 Task: Change your Calendly URL to "mark-spencer-2345".
Action: Mouse moved to (703, 58)
Screenshot: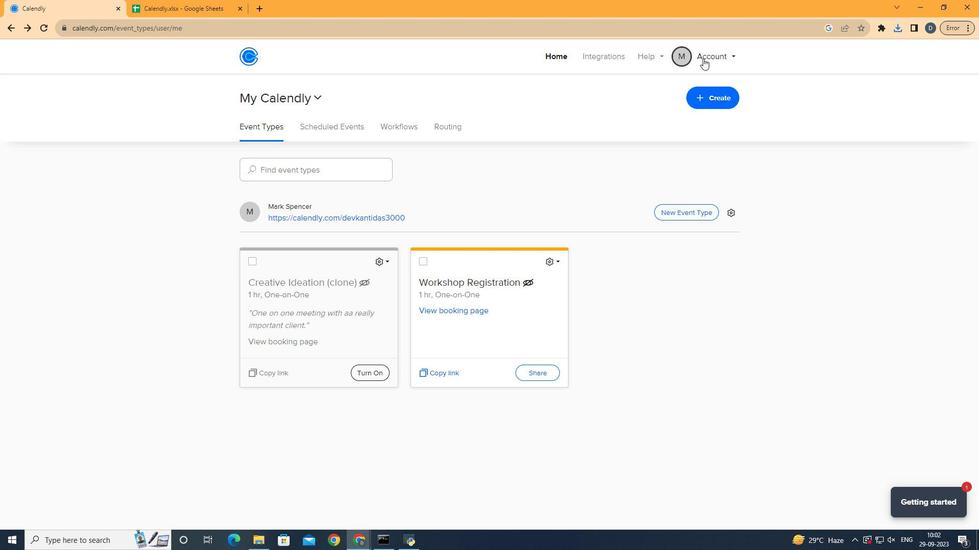 
Action: Mouse pressed left at (703, 58)
Screenshot: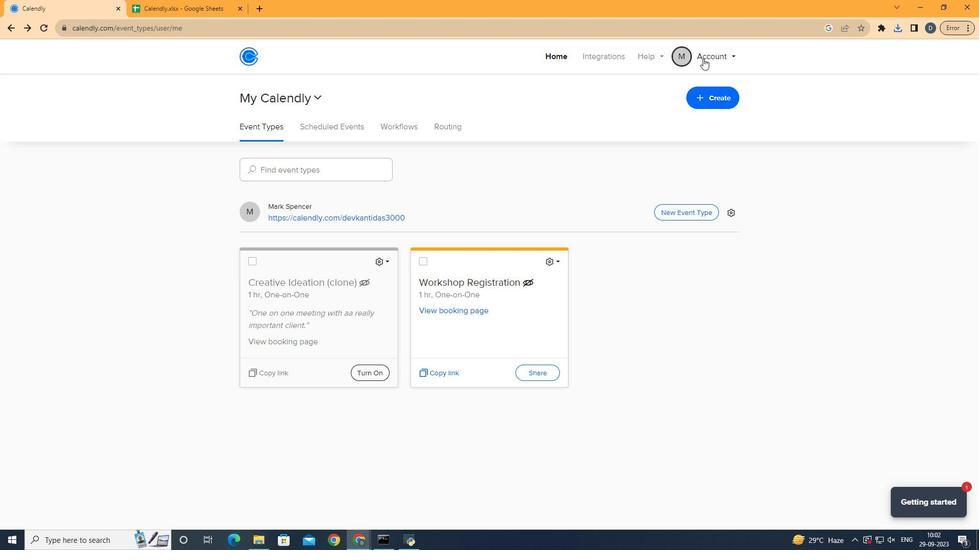 
Action: Mouse moved to (646, 98)
Screenshot: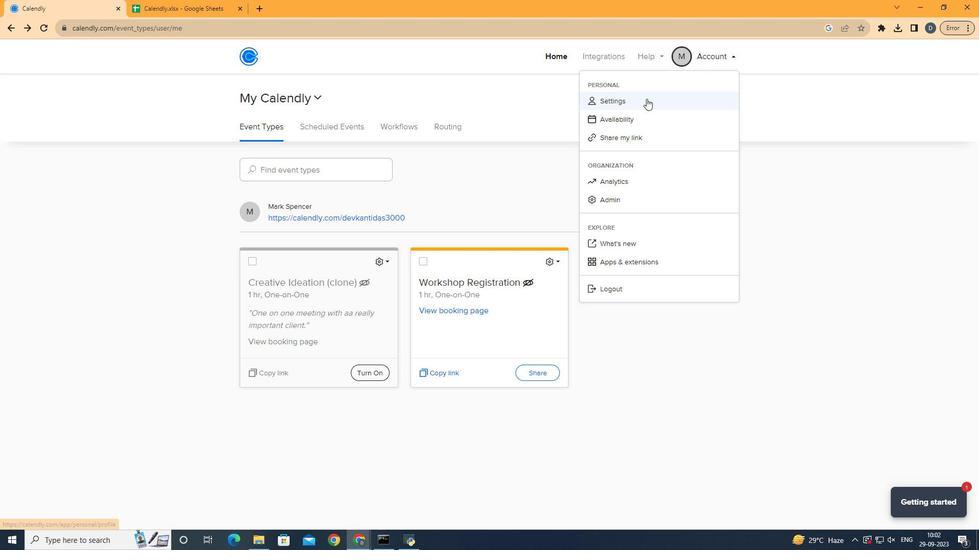 
Action: Mouse pressed left at (646, 98)
Screenshot: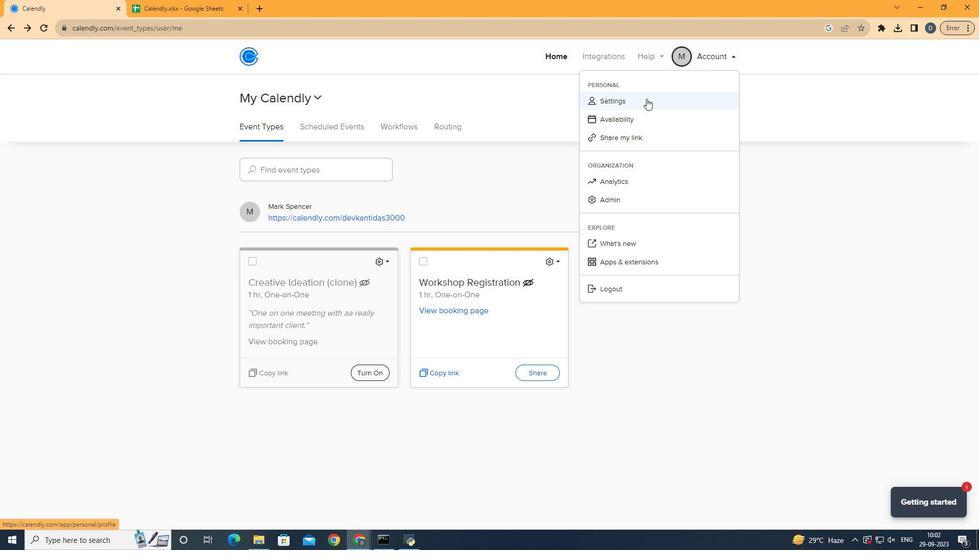 
Action: Mouse moved to (70, 183)
Screenshot: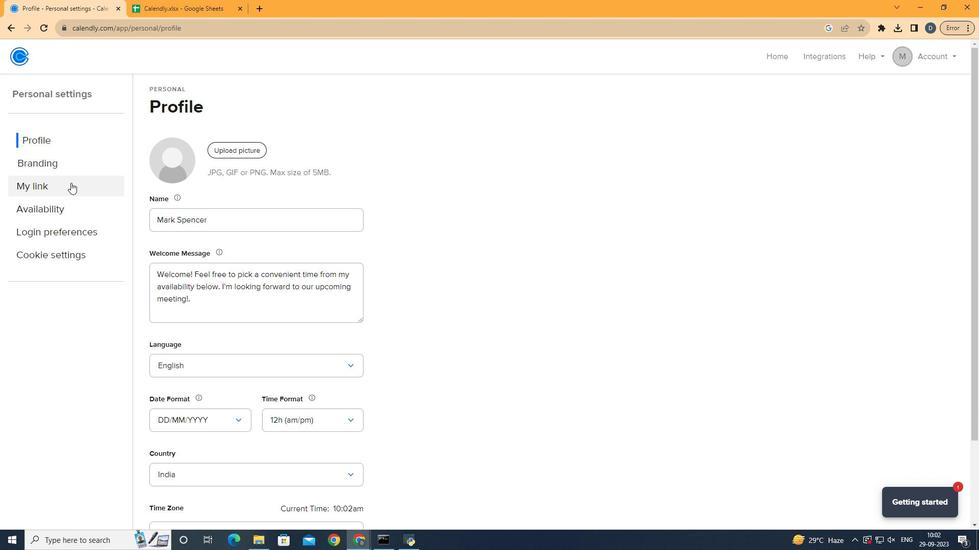 
Action: Mouse pressed left at (70, 183)
Screenshot: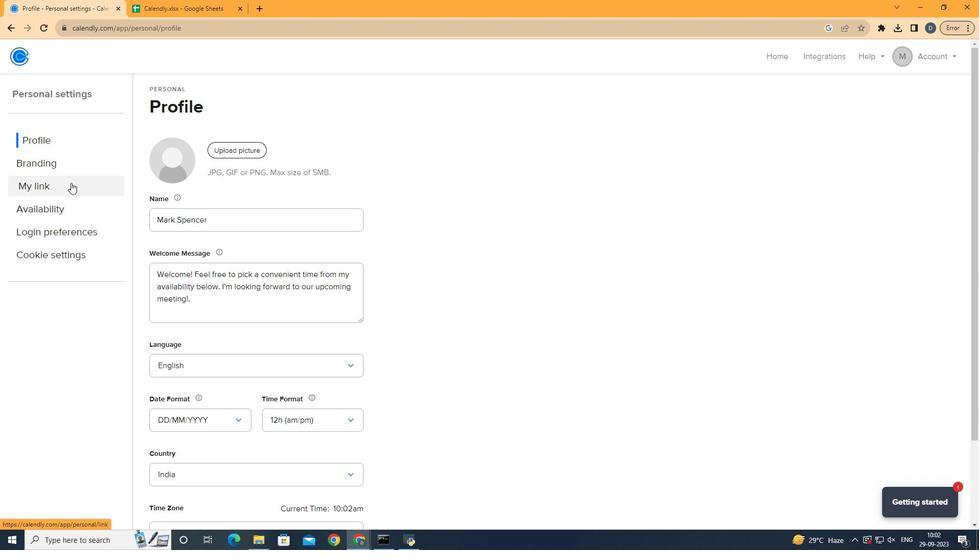 
Action: Mouse moved to (309, 187)
Screenshot: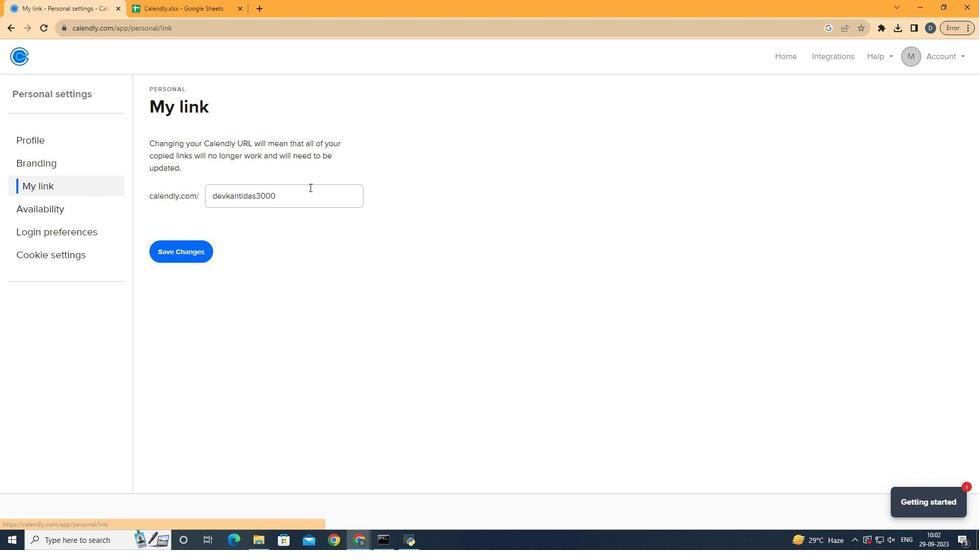 
Action: Mouse pressed left at (309, 187)
Screenshot: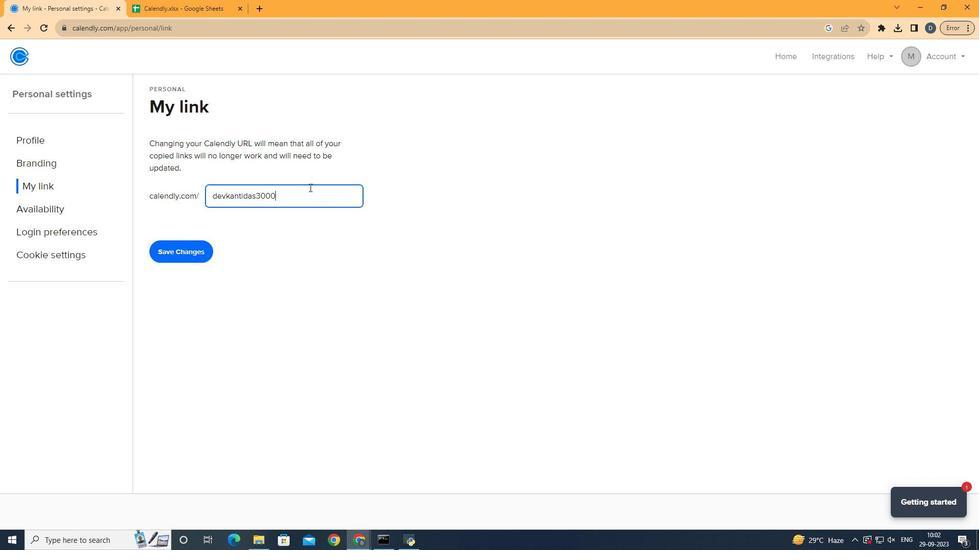 
Action: Mouse moved to (310, 187)
Screenshot: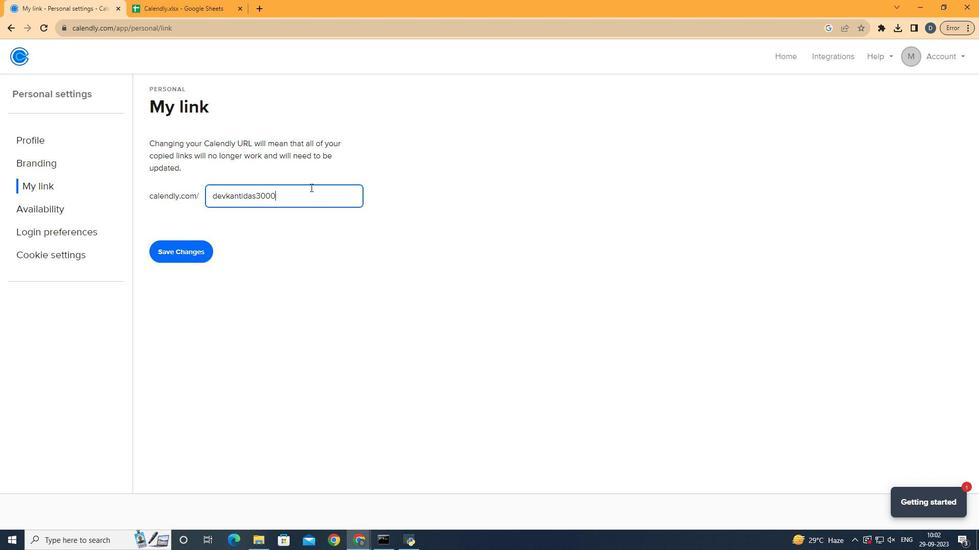 
Action: Key pressed <Key.backspace><Key.backspace><Key.backspace><Key.backspace><Key.backspace><Key.backspace><Key.backspace><Key.backspace><Key.backspace><Key.backspace><Key.backspace><Key.backspace><Key.backspace><Key.backspace><Key.backspace><Key.backspace><Key.backspace><Key.backspace><Key.backspace><Key.backspace><Key.backspace><Key.backspace><Key.backspace><Key.backspace><Key.backspace><Key.backspace><Key.backspace><Key.backspace><Key.backspace><Key.backspace><Key.backspace>mark-spencer-2345
Screenshot: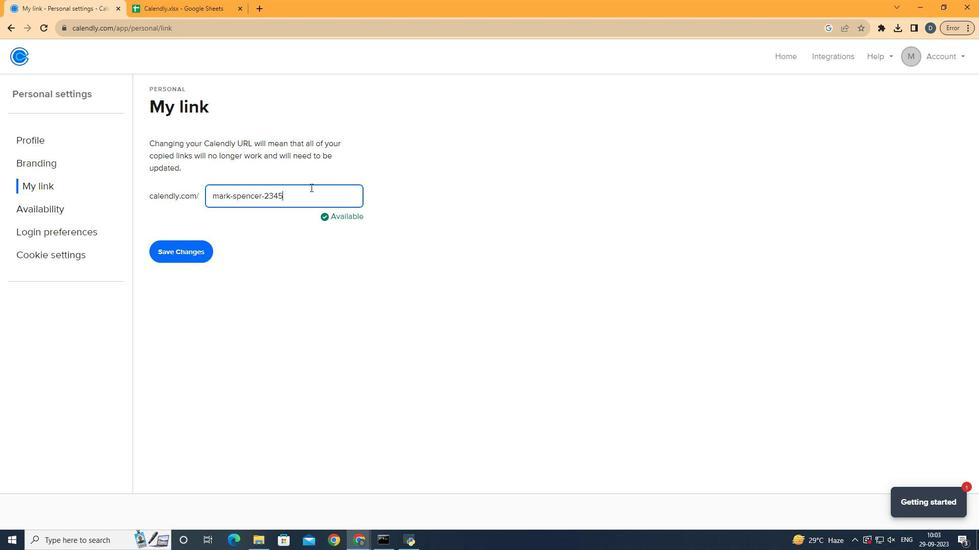
Action: Mouse moved to (207, 245)
Screenshot: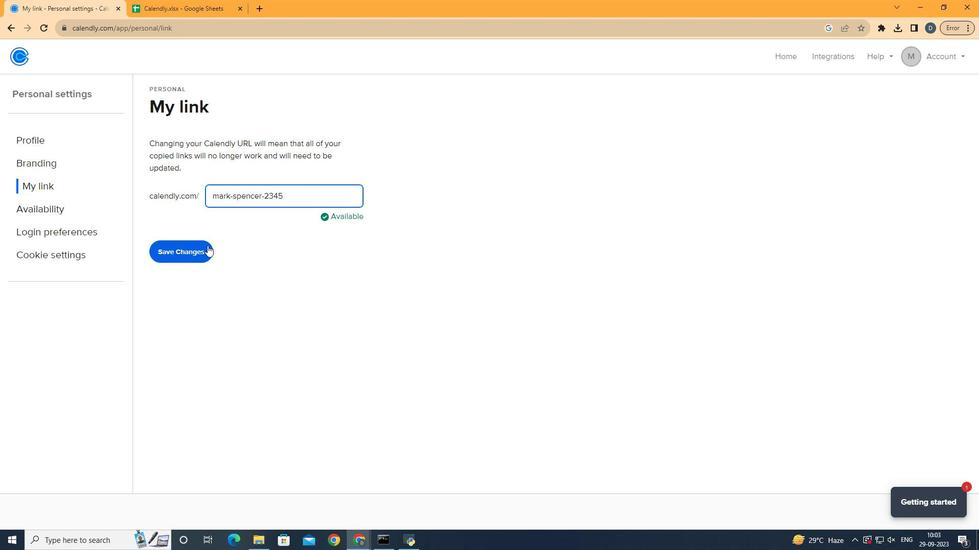 
Action: Mouse pressed left at (207, 245)
Screenshot: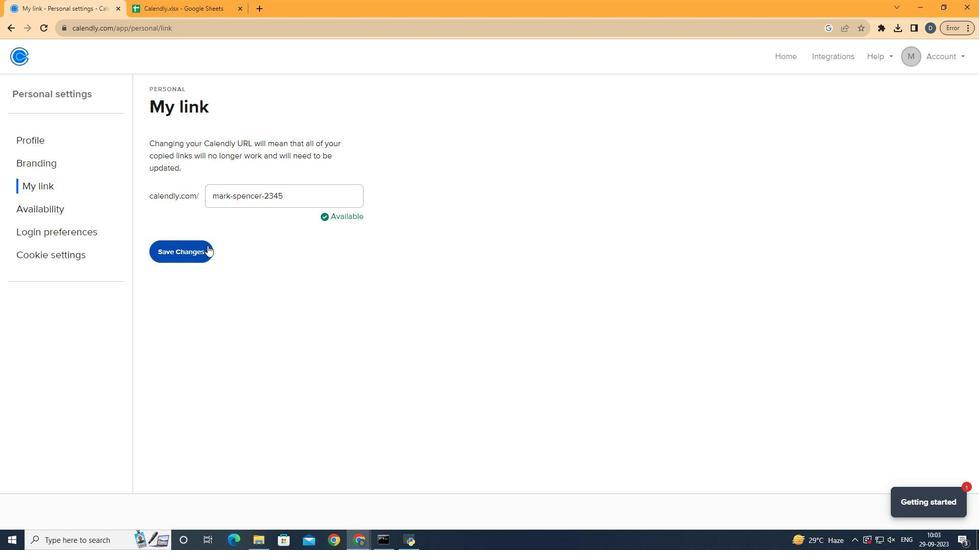 
Action: Mouse moved to (400, 241)
Screenshot: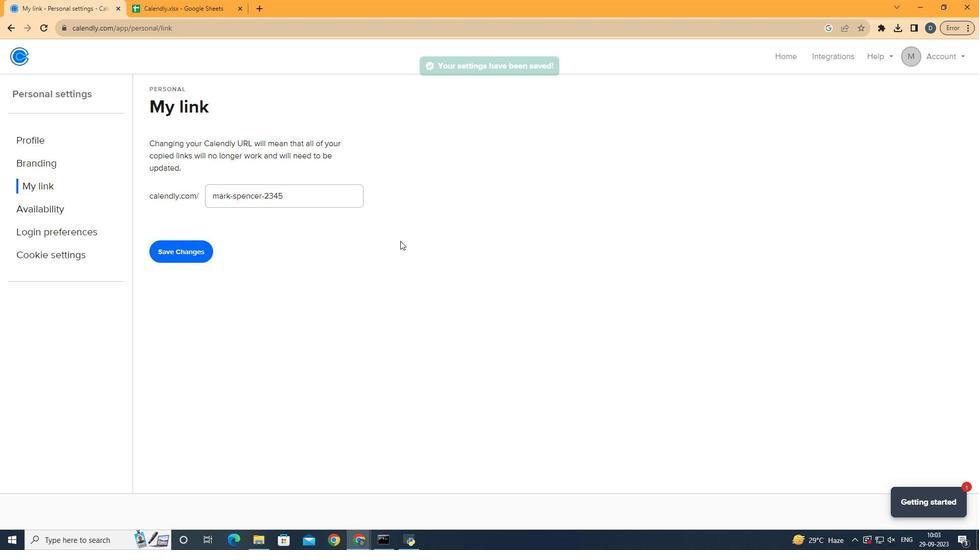 
